 Task: Add Liquid I.V. Lemon Lime Hydration Multiplier 10 Pack Box to the cart.
Action: Mouse pressed left at (16, 84)
Screenshot: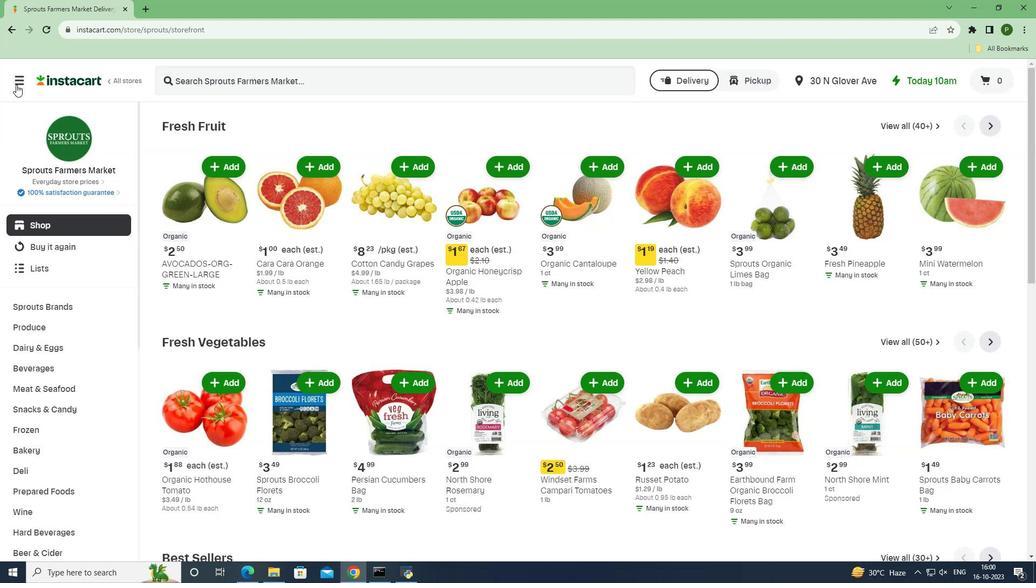 
Action: Mouse moved to (29, 283)
Screenshot: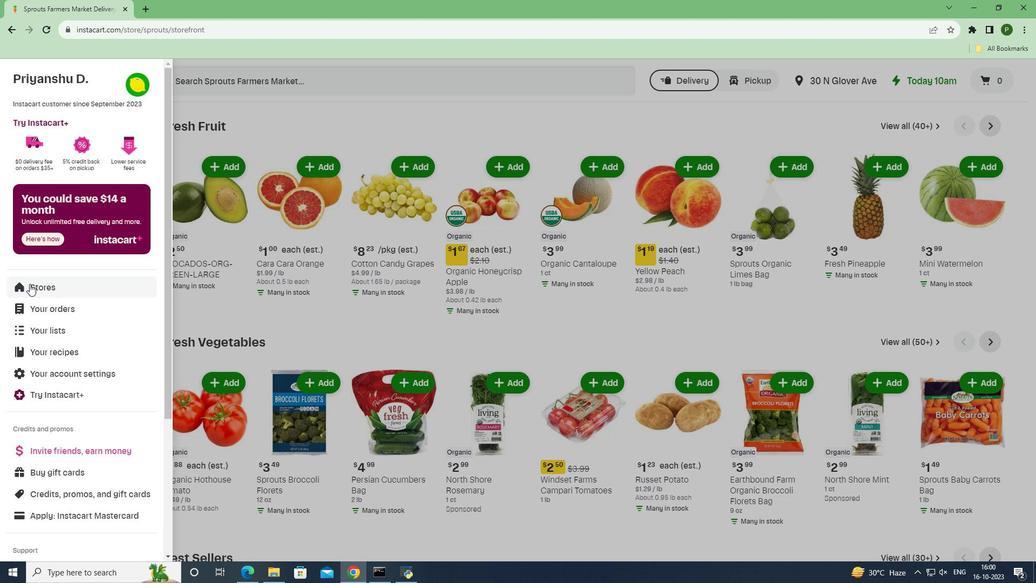 
Action: Mouse pressed left at (29, 283)
Screenshot: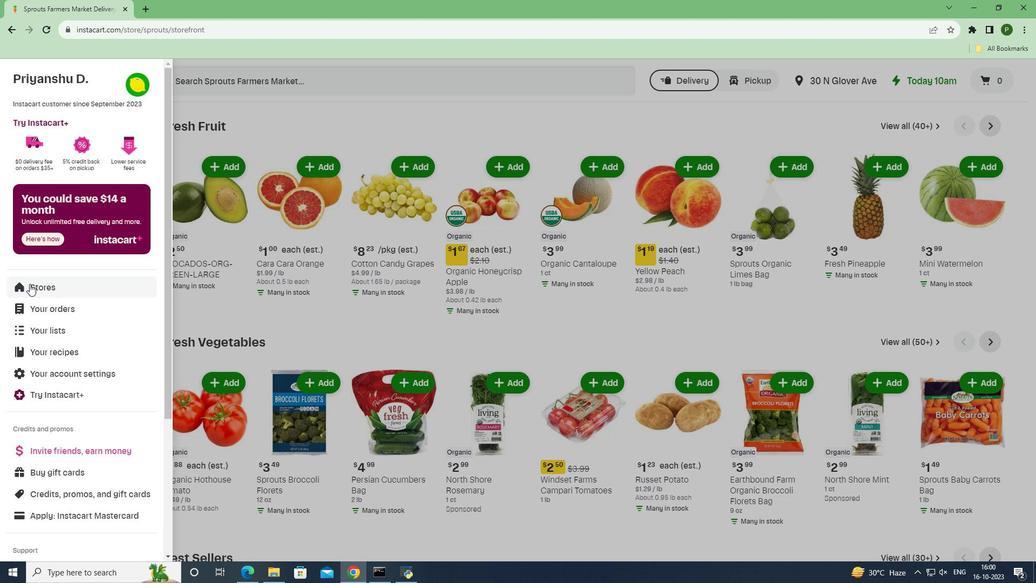 
Action: Mouse moved to (240, 117)
Screenshot: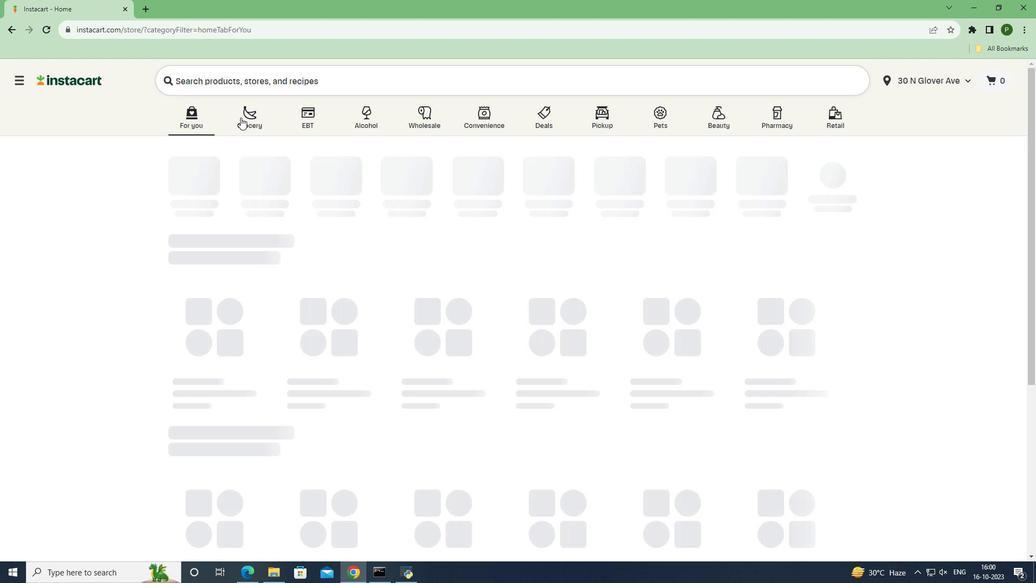
Action: Mouse pressed left at (240, 117)
Screenshot: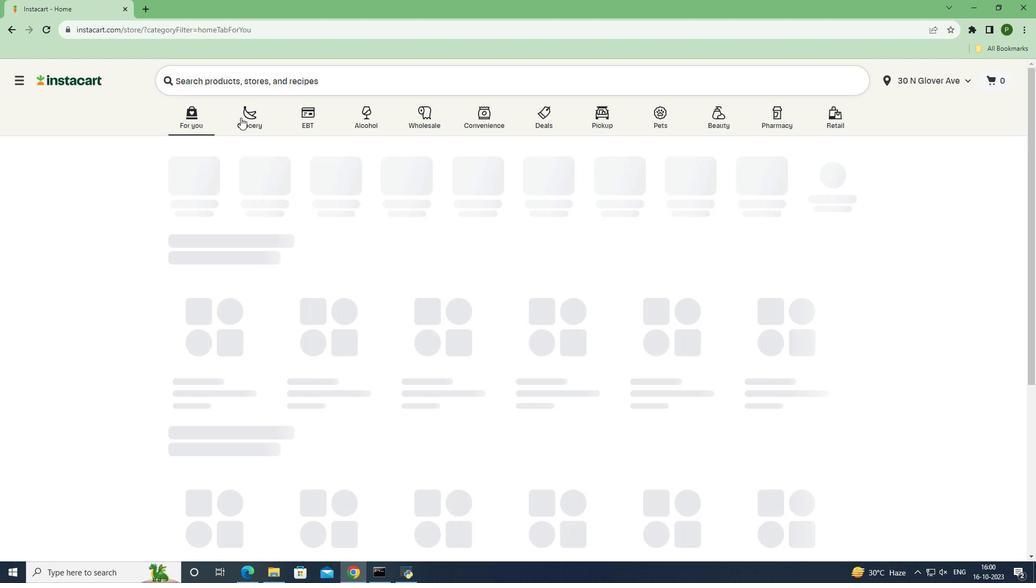 
Action: Mouse moved to (664, 244)
Screenshot: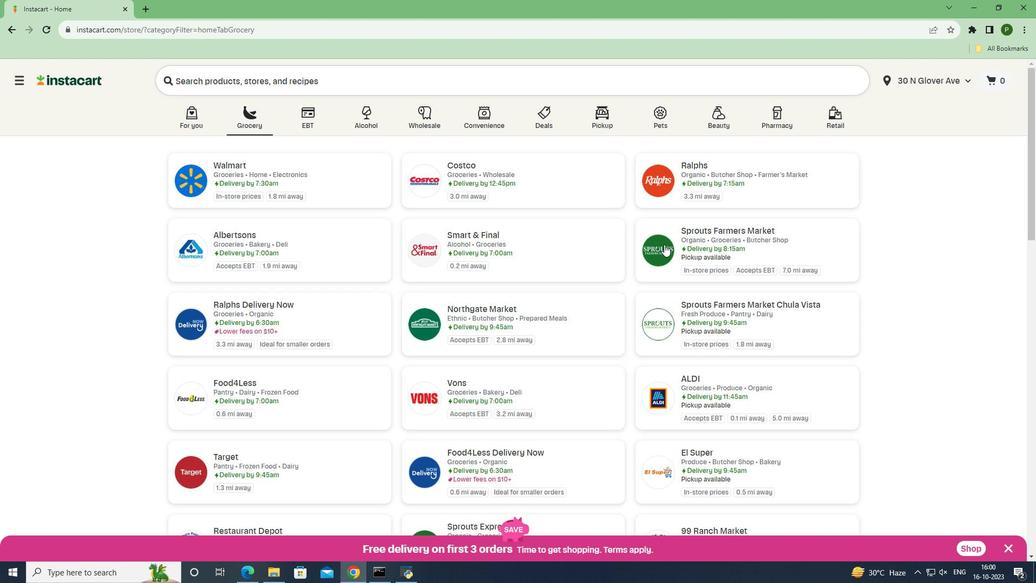 
Action: Mouse pressed left at (664, 244)
Screenshot: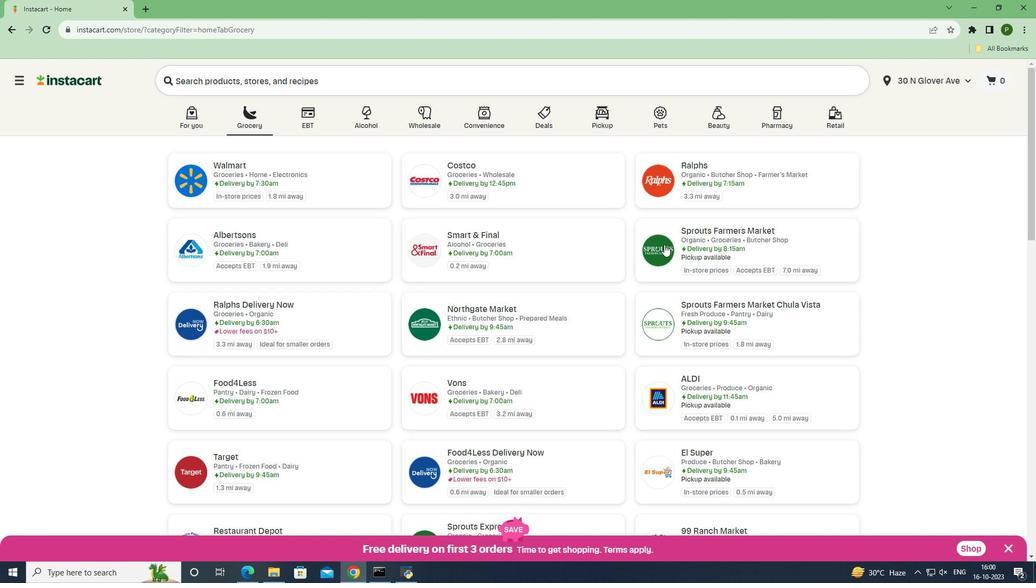 
Action: Mouse moved to (61, 364)
Screenshot: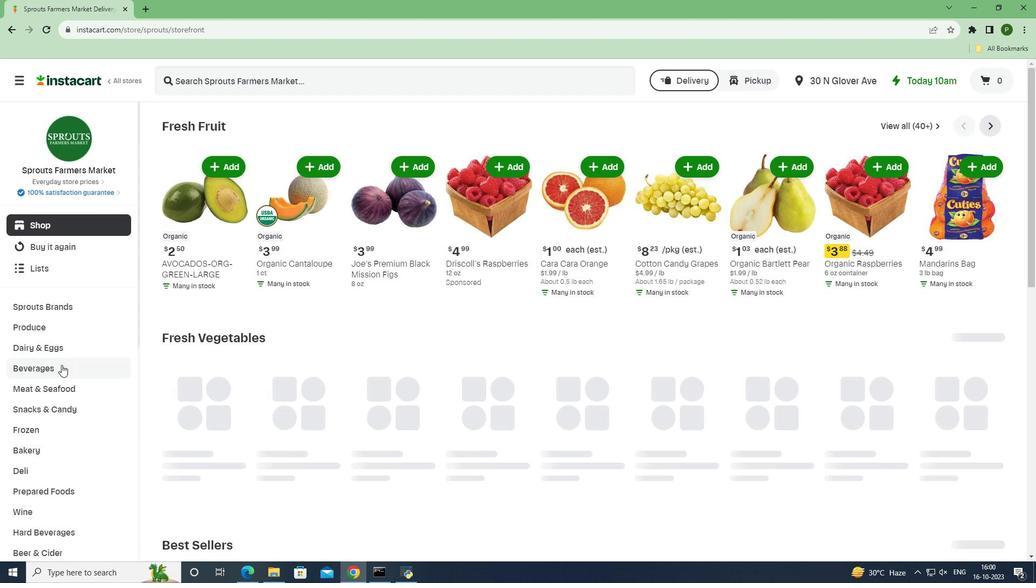 
Action: Mouse pressed left at (61, 364)
Screenshot: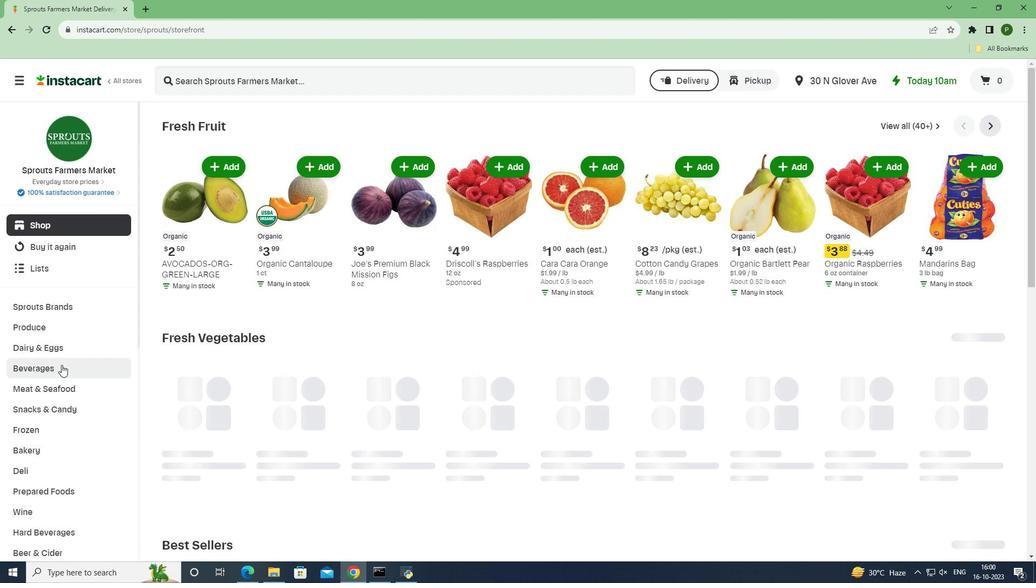 
Action: Mouse moved to (971, 147)
Screenshot: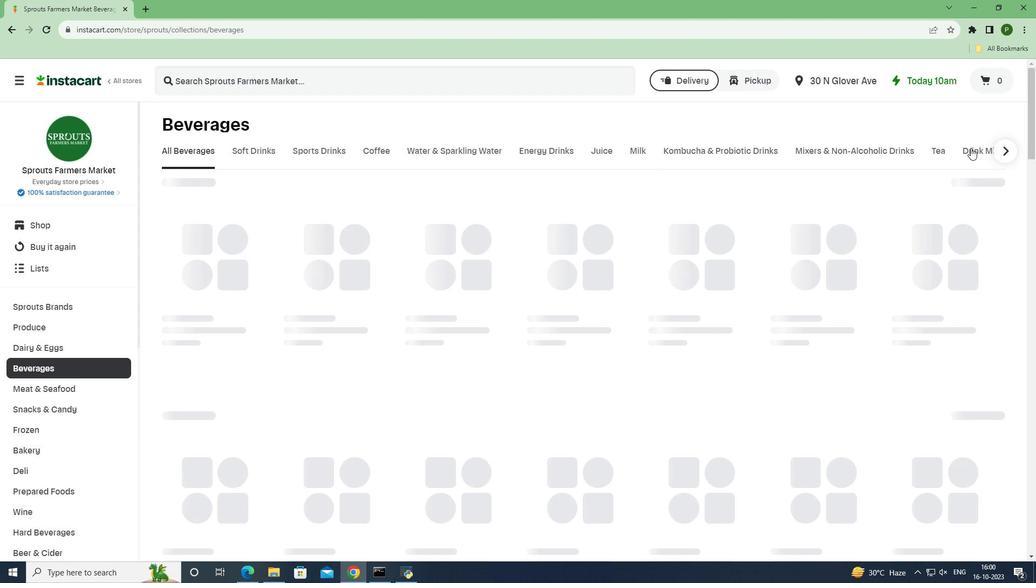 
Action: Mouse pressed left at (971, 147)
Screenshot: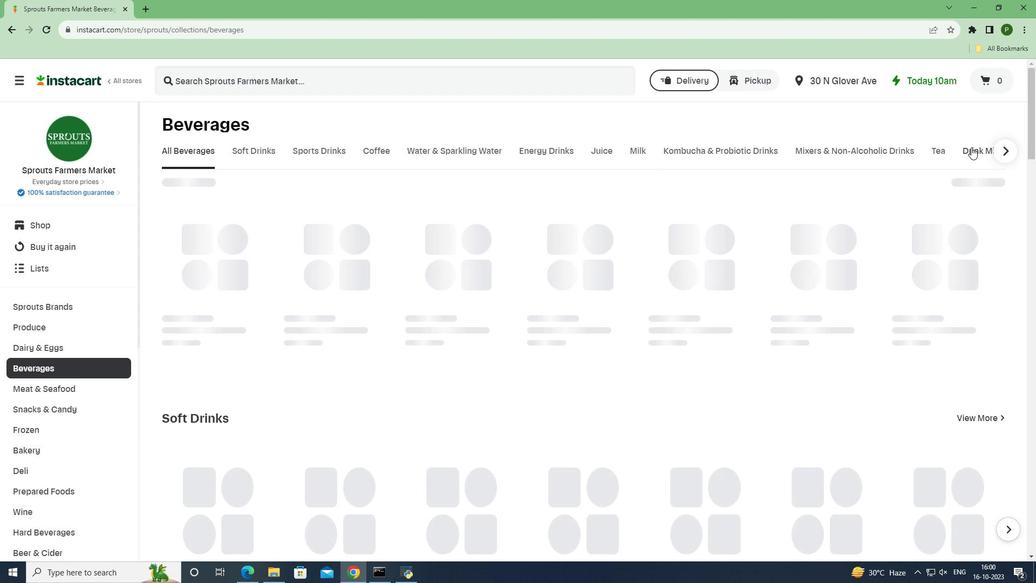 
Action: Mouse moved to (287, 191)
Screenshot: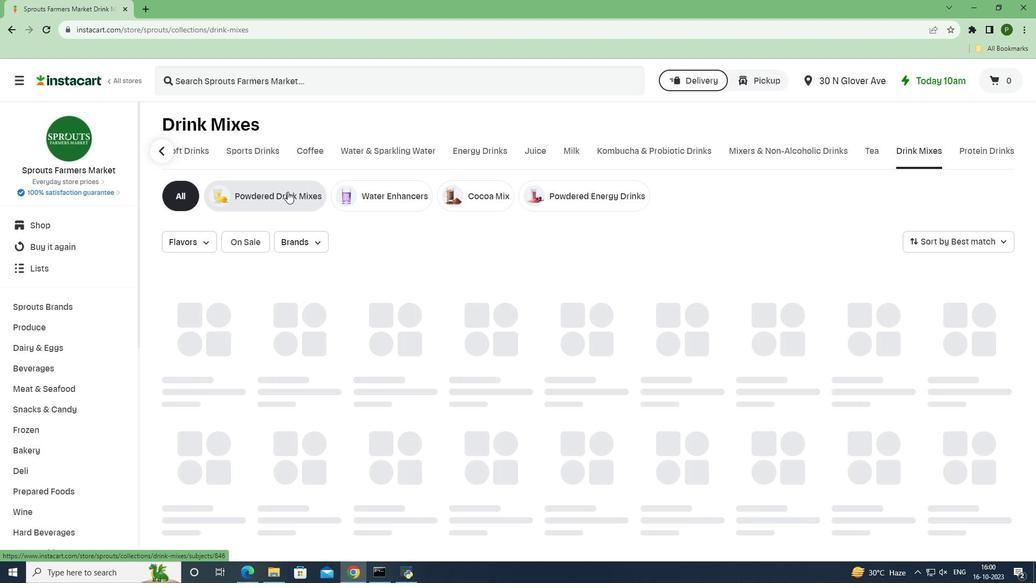 
Action: Mouse pressed left at (287, 191)
Screenshot: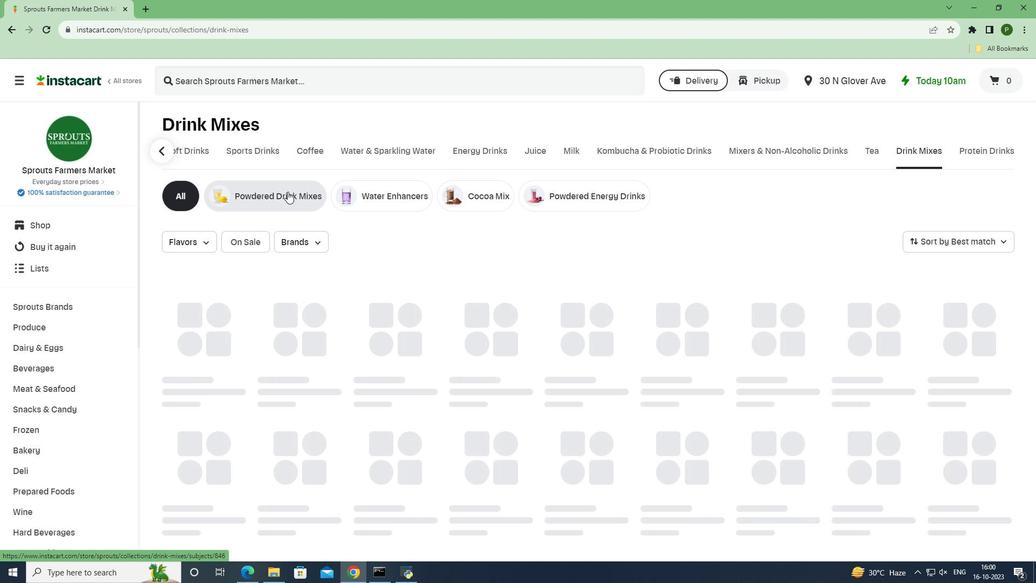 
Action: Mouse moved to (276, 83)
Screenshot: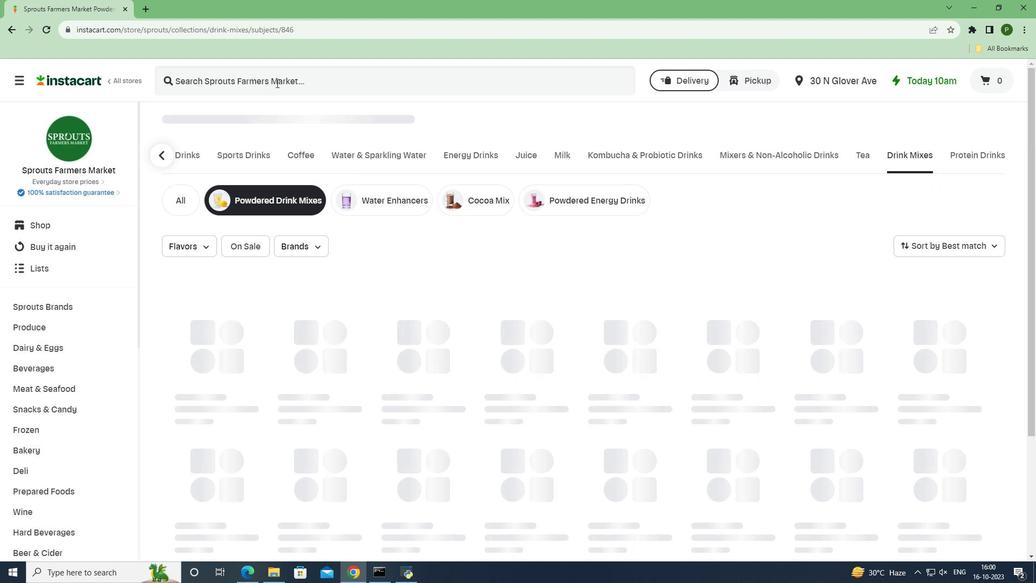 
Action: Mouse pressed left at (276, 83)
Screenshot: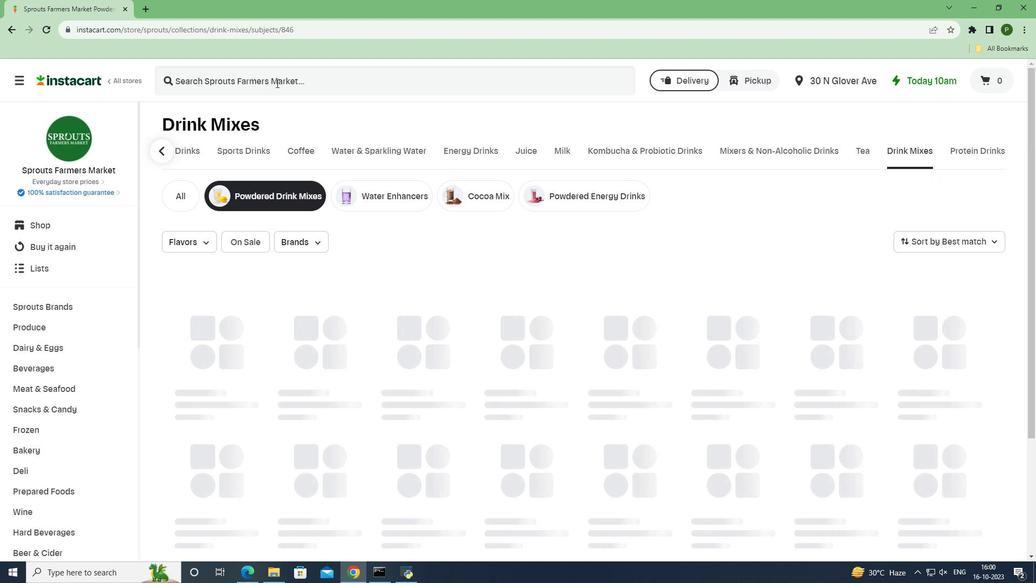 
Action: Key pressed <Key.caps_lock>L<Key.caps_lock>iquid<Key.space><Key.caps_lock>I.V.<Key.space>L<Key.caps_lock>emon<Key.space><Key.caps_lock>L<Key.caps_lock>ime<Key.space><Key.caps_lock>H<Key.caps_lock>ydration<Key.space><Key.caps_lock>M<Key.caps_lock>ultiplier<Key.space>10<Key.space><Key.caps_lock>P<Key.caps_lock>ack<Key.space><Key.caps_lock>B<Key.caps_lock>ox<Key.space><Key.enter>
Screenshot: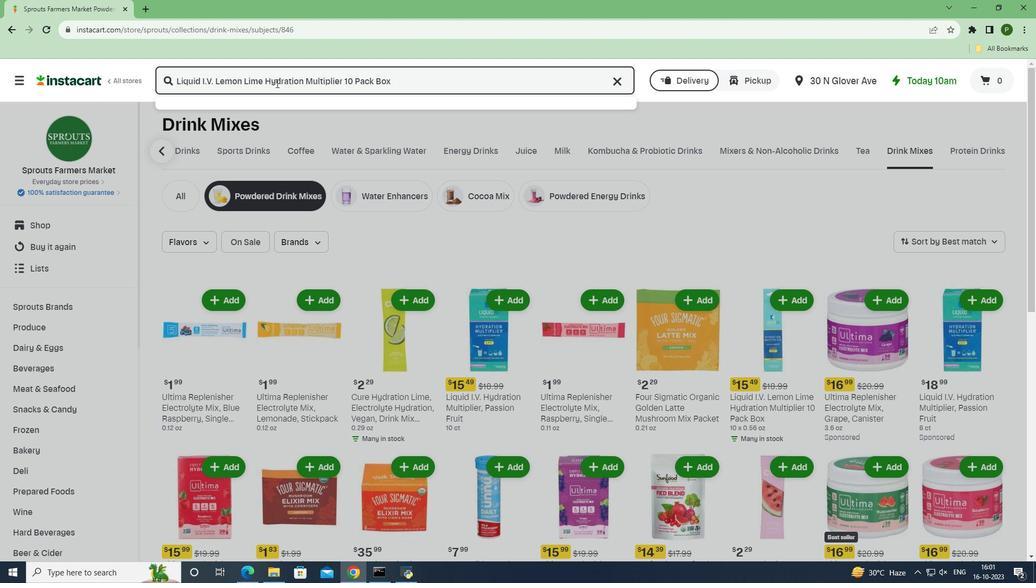 
Action: Mouse moved to (971, 162)
Screenshot: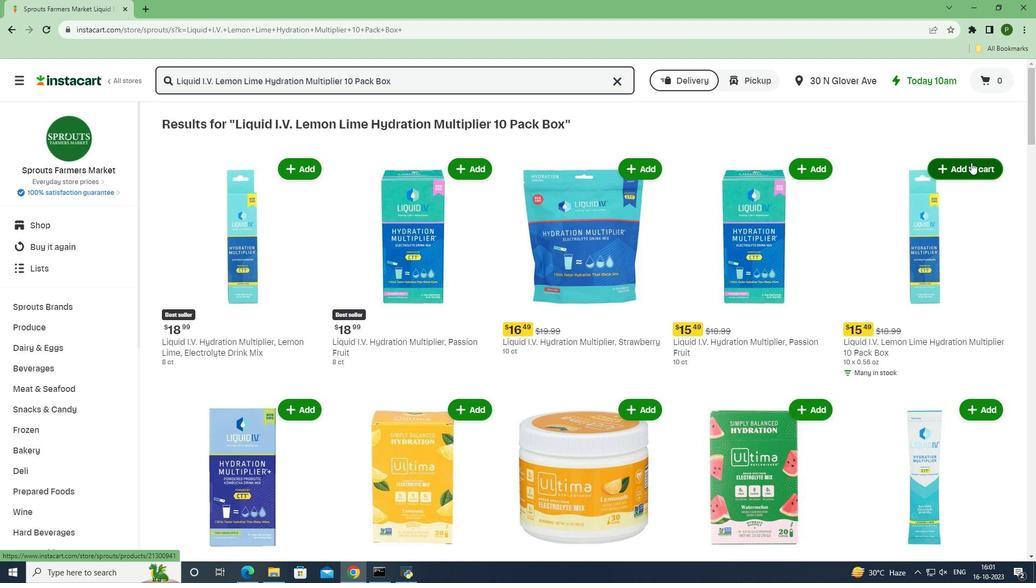 
Action: Mouse pressed left at (971, 162)
Screenshot: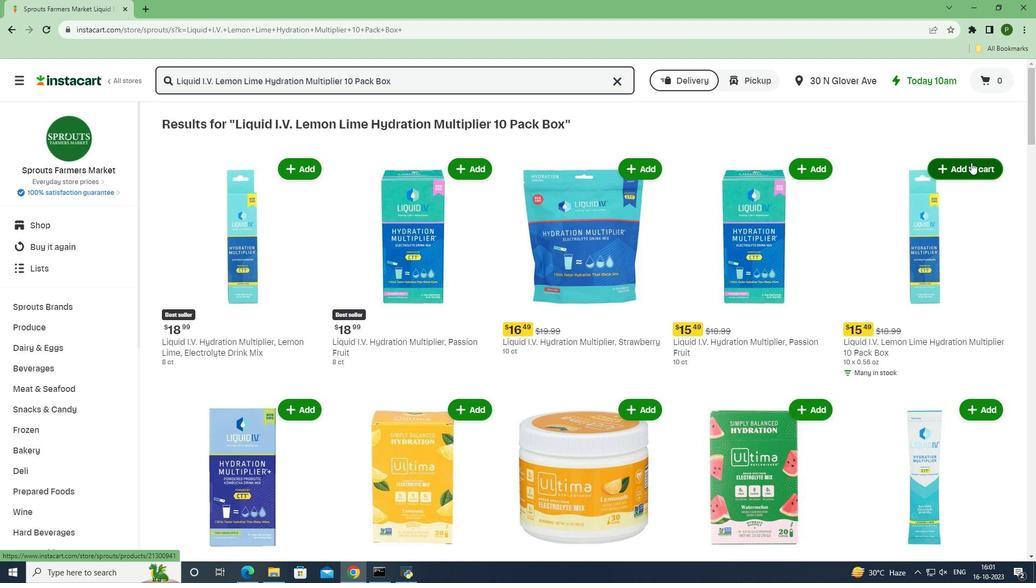 
Action: Mouse moved to (982, 226)
Screenshot: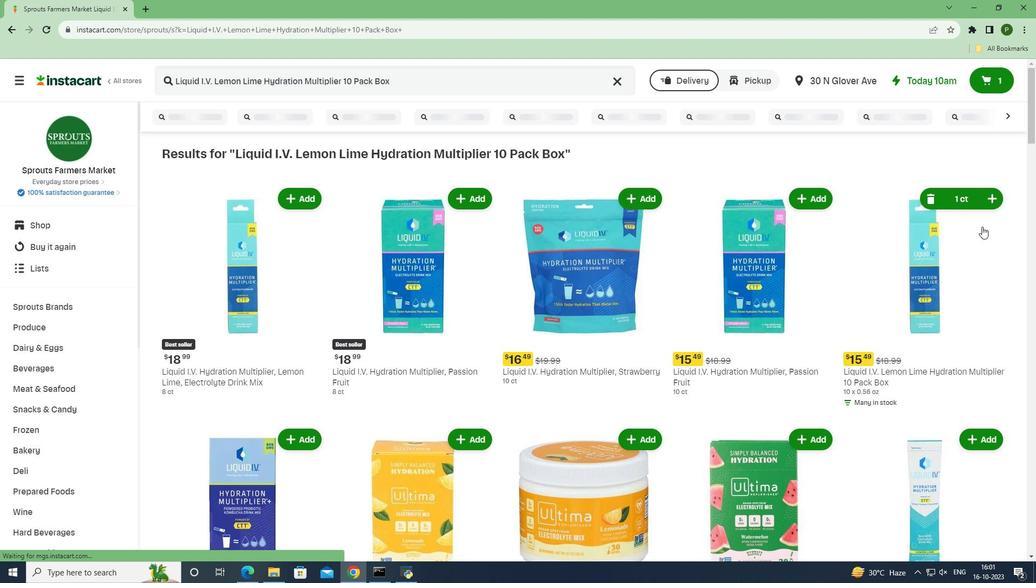 
